 Task: Check your order history.
Action: Mouse moved to (17, 78)
Screenshot: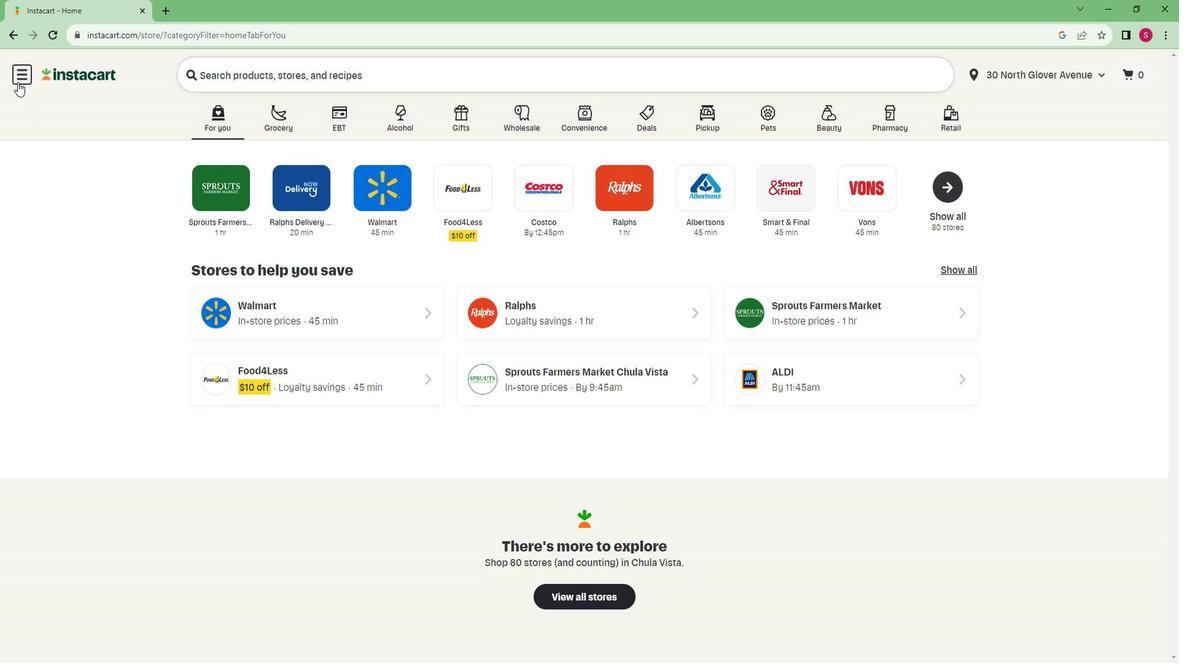 
Action: Mouse pressed left at (17, 78)
Screenshot: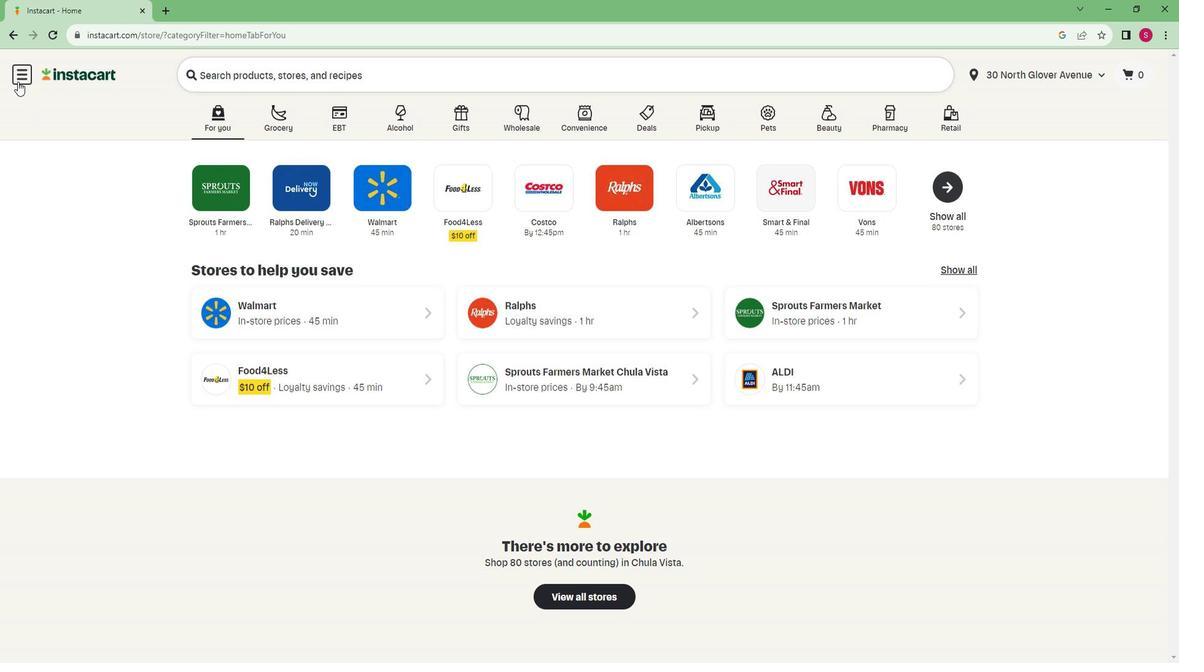 
Action: Mouse moved to (52, 331)
Screenshot: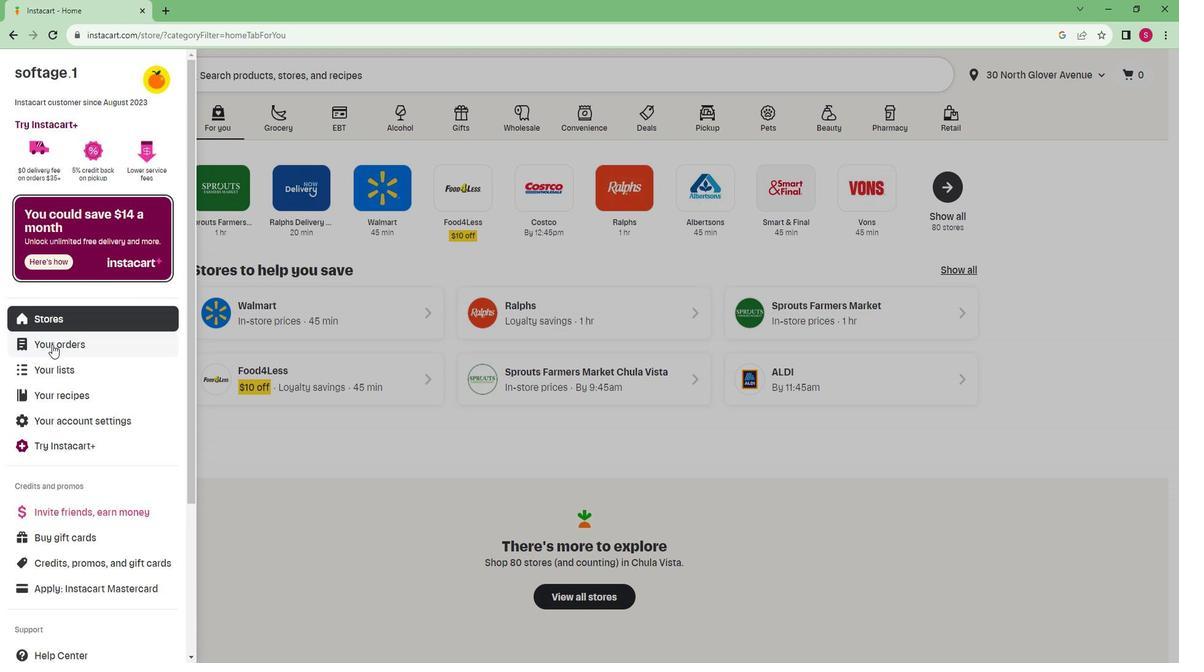 
Action: Mouse pressed left at (52, 331)
Screenshot: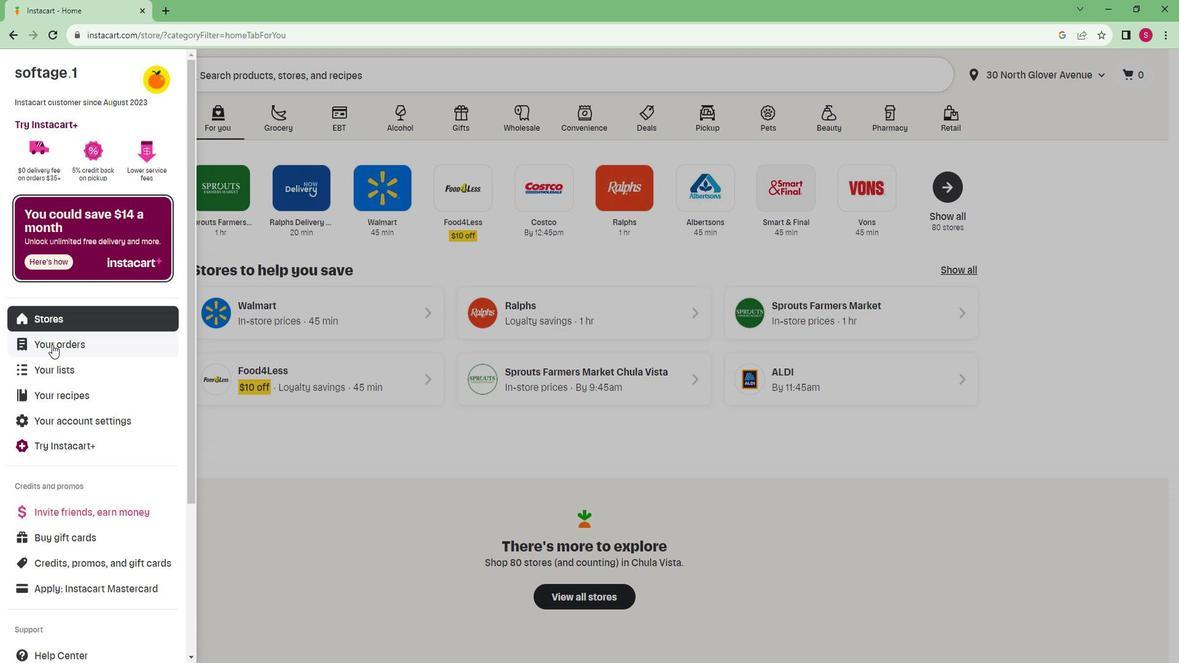 
Action: Mouse moved to (429, 260)
Screenshot: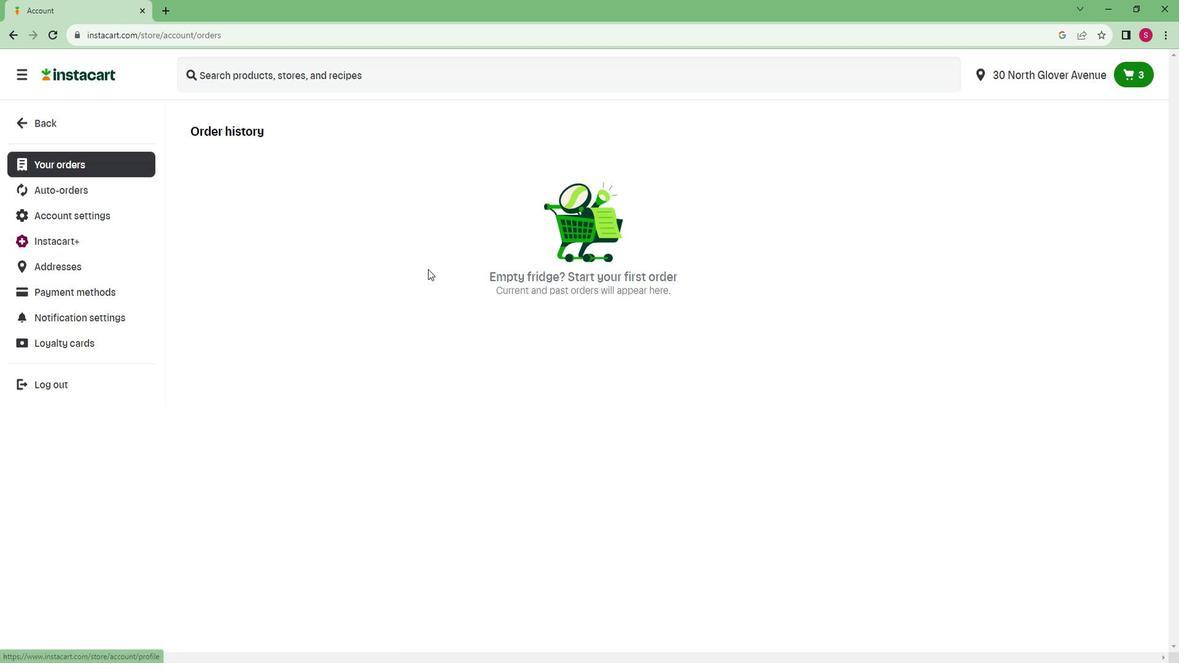 
